 Task: Open Card Card0000000234 in Board Board0000000059 in Workspace WS0000000020 in Trello. Add Member Email0000000078 to Card Card0000000234 in Board Board0000000059 in Workspace WS0000000020 in Trello. Add Blue Label titled Label0000000234 to Card Card0000000234 in Board Board0000000059 in Workspace WS0000000020 in Trello. Add Checklist CL0000000234 to Card Card0000000234 in Board Board0000000059 in Workspace WS0000000020 in Trello. Add Dates with Start Date as Sep 01 2023 and Due Date as Sep 30 2023 to Card Card0000000234 in Board Board0000000059 in Workspace WS0000000020 in Trello
Action: Mouse moved to (528, 564)
Screenshot: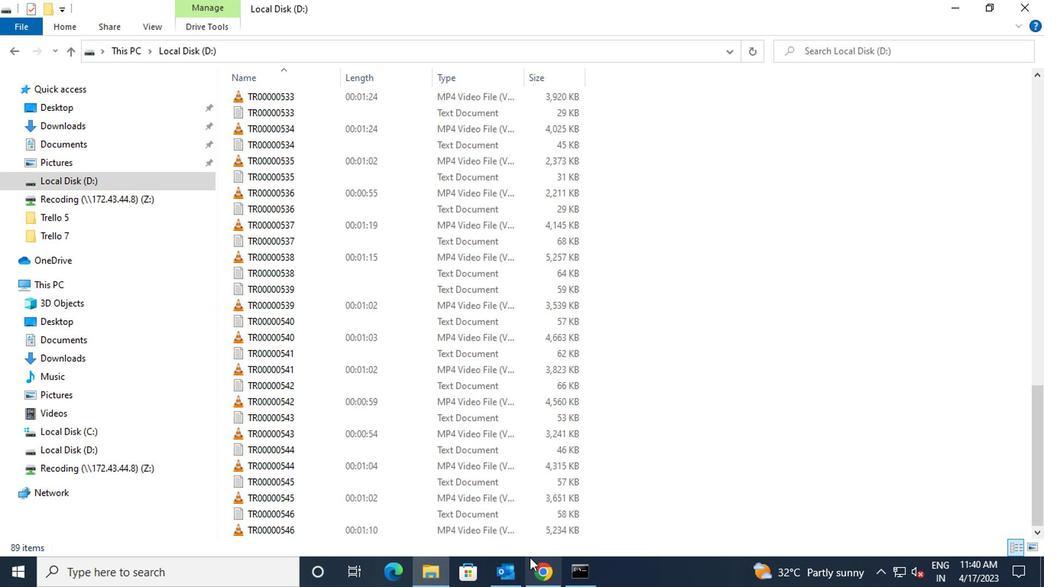 
Action: Mouse pressed left at (528, 564)
Screenshot: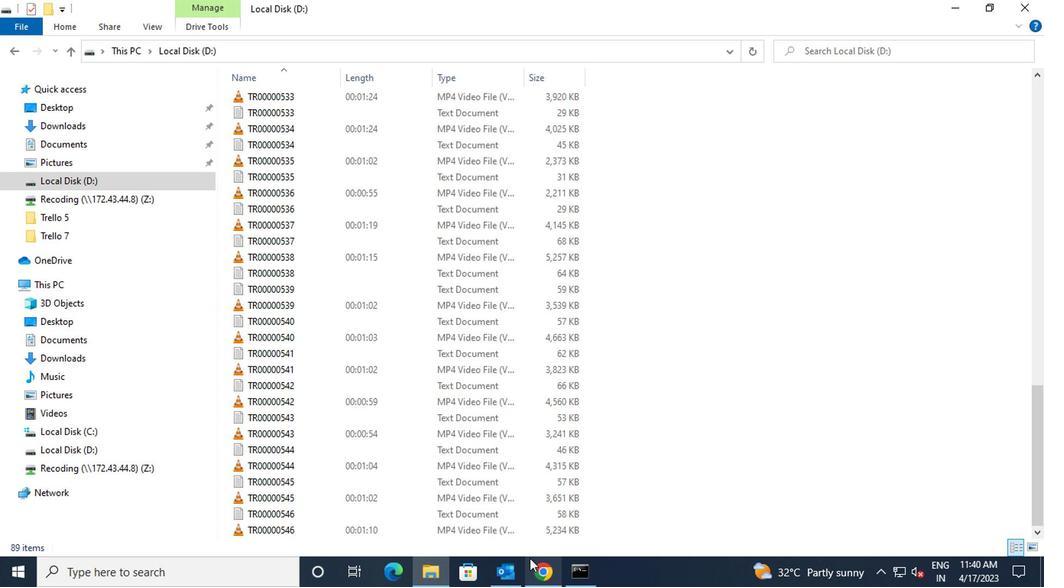 
Action: Mouse moved to (313, 286)
Screenshot: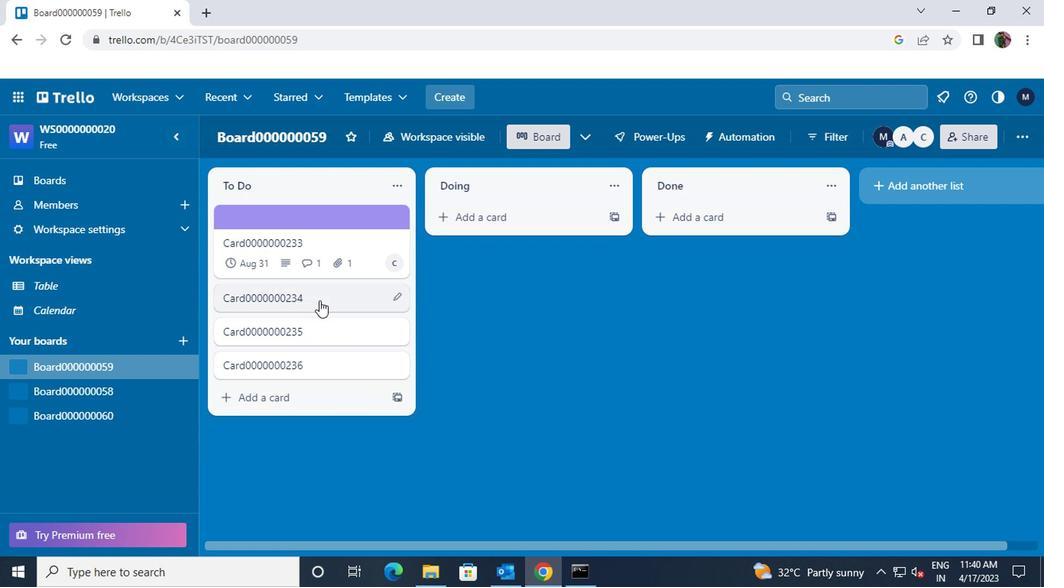 
Action: Mouse pressed left at (313, 286)
Screenshot: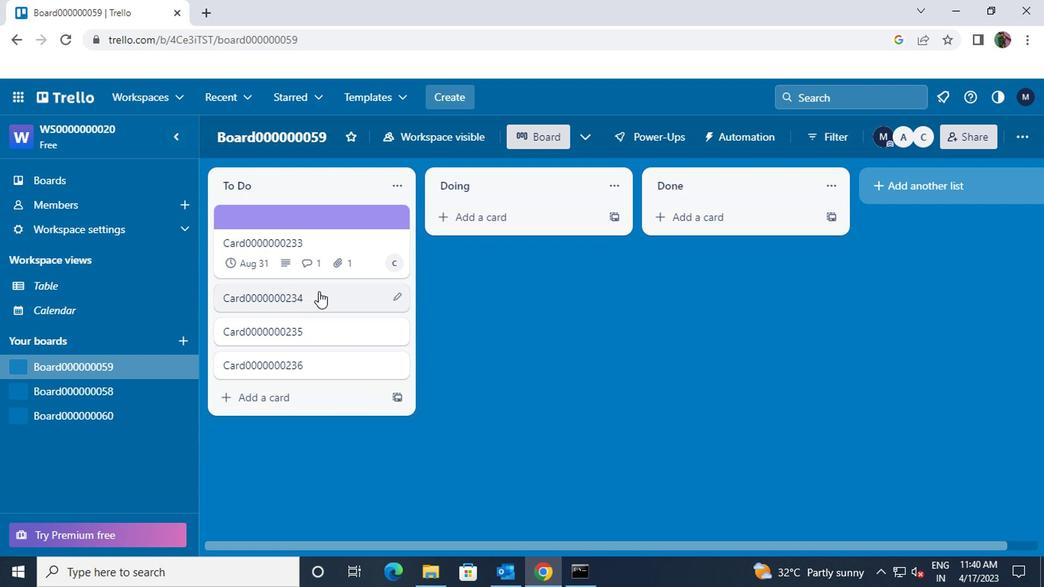 
Action: Mouse moved to (681, 210)
Screenshot: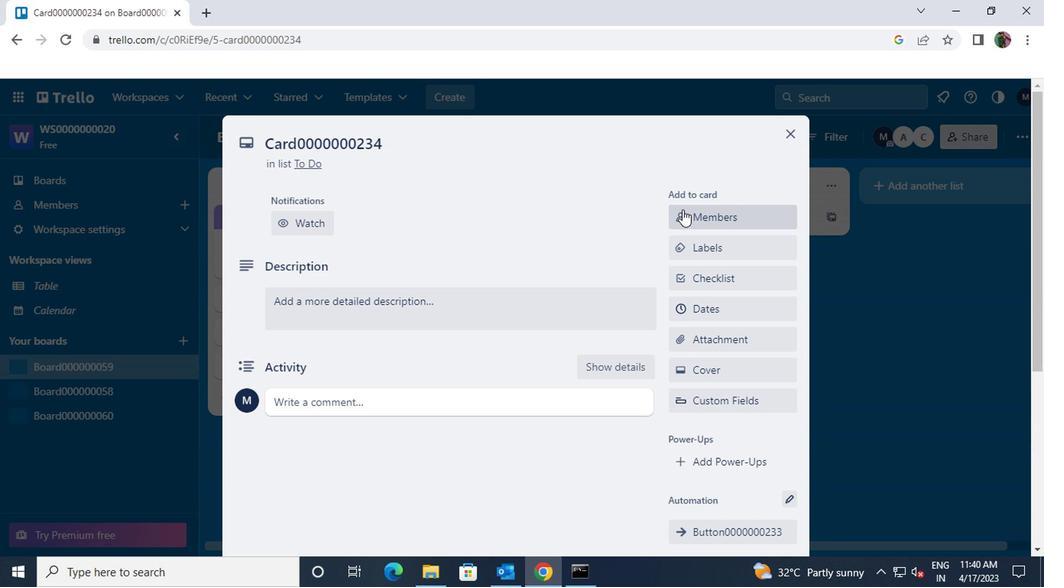 
Action: Mouse pressed left at (681, 210)
Screenshot: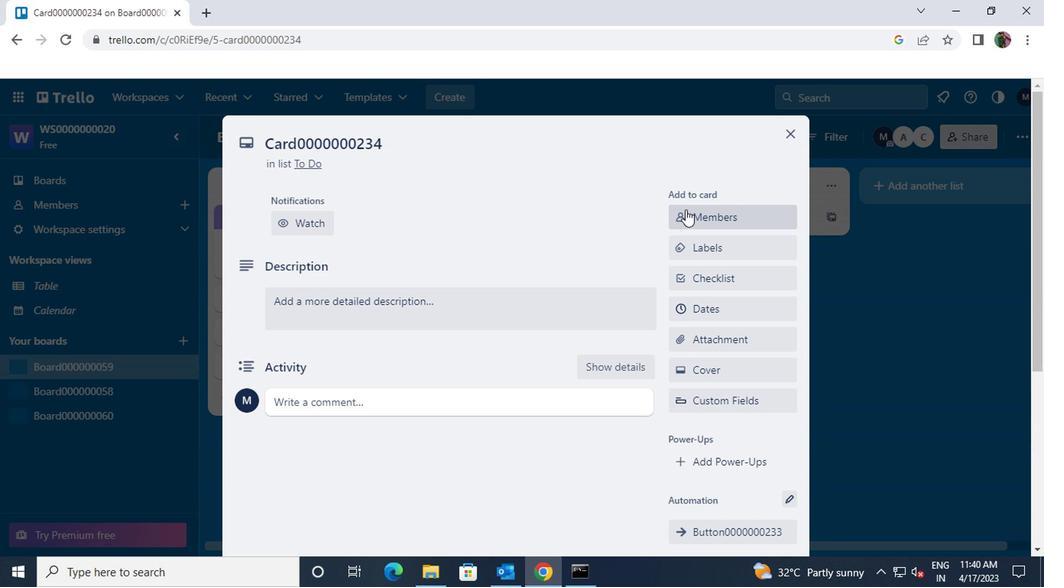 
Action: Key pressed ayus98111<Key.shift><Key.shift><Key.shift><Key.shift><Key.shift><Key.shift>@GMAIL.COM
Screenshot: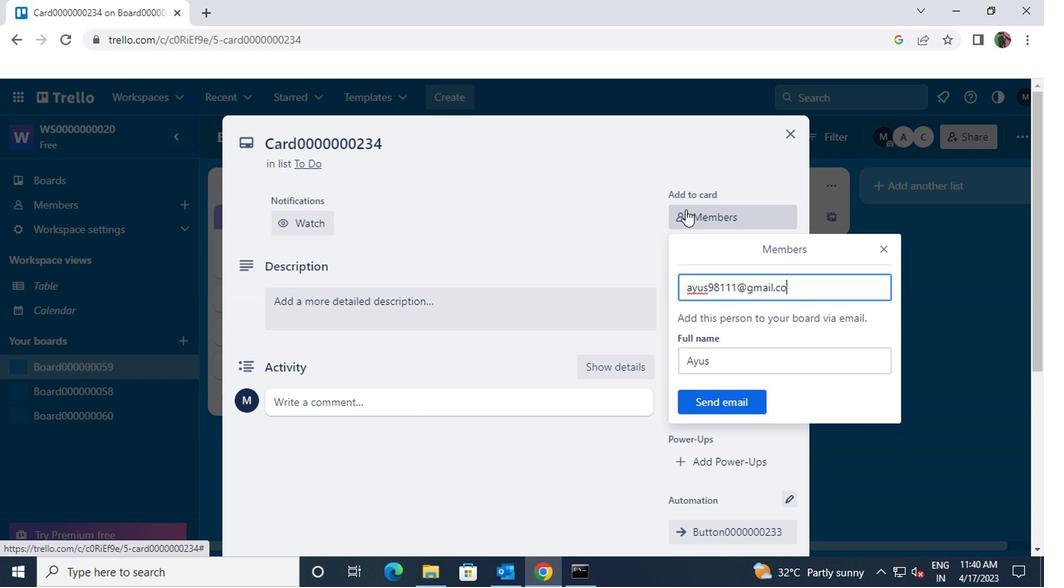
Action: Mouse moved to (728, 397)
Screenshot: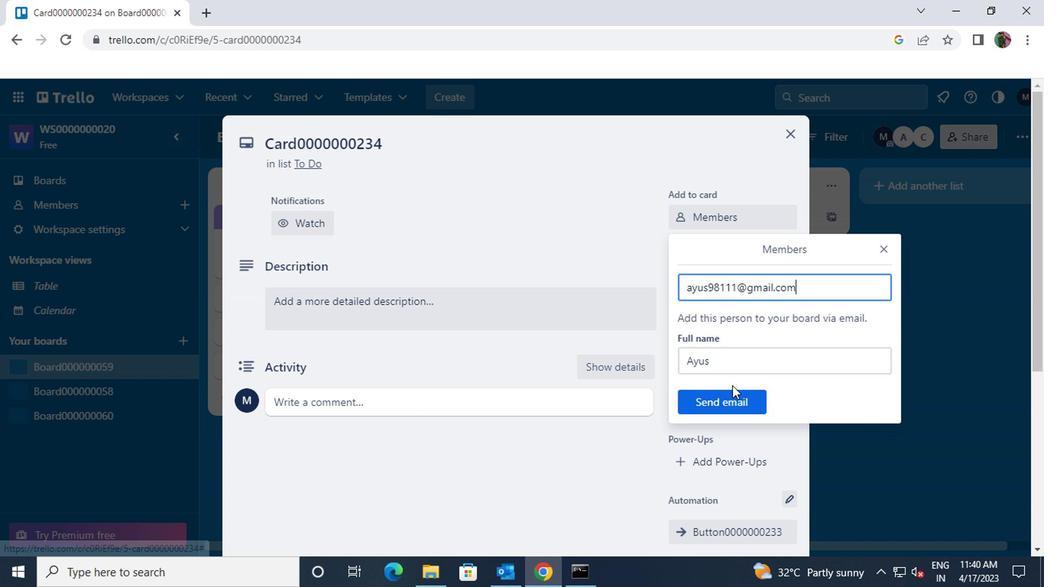 
Action: Mouse pressed left at (728, 397)
Screenshot: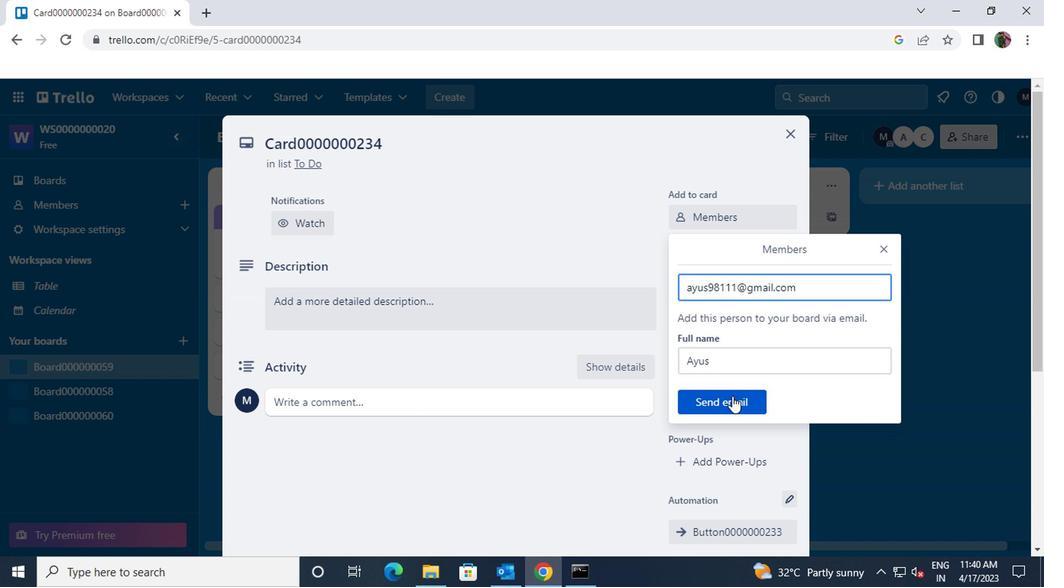 
Action: Mouse moved to (732, 247)
Screenshot: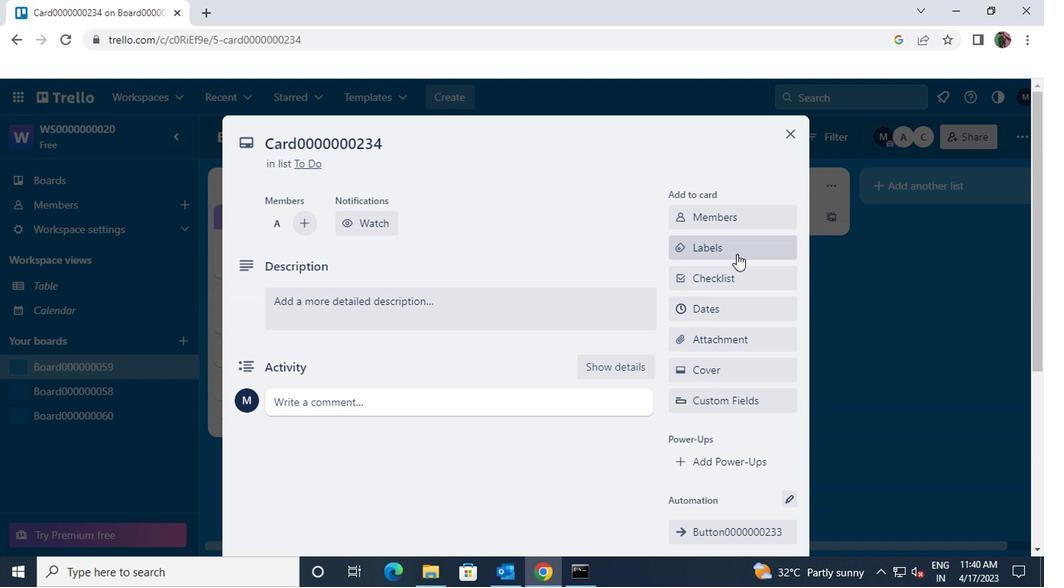 
Action: Mouse pressed left at (732, 247)
Screenshot: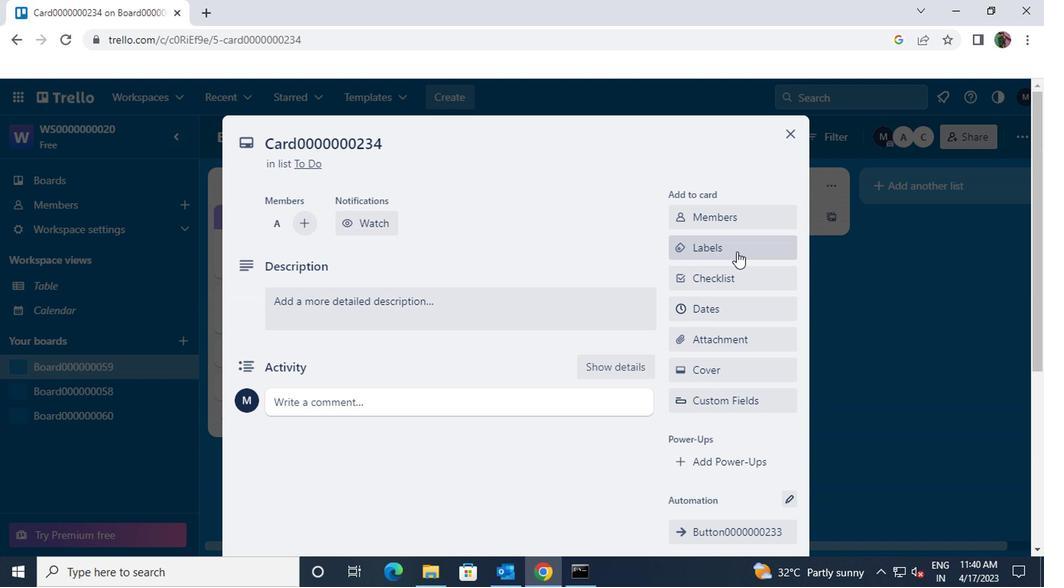 
Action: Mouse moved to (764, 399)
Screenshot: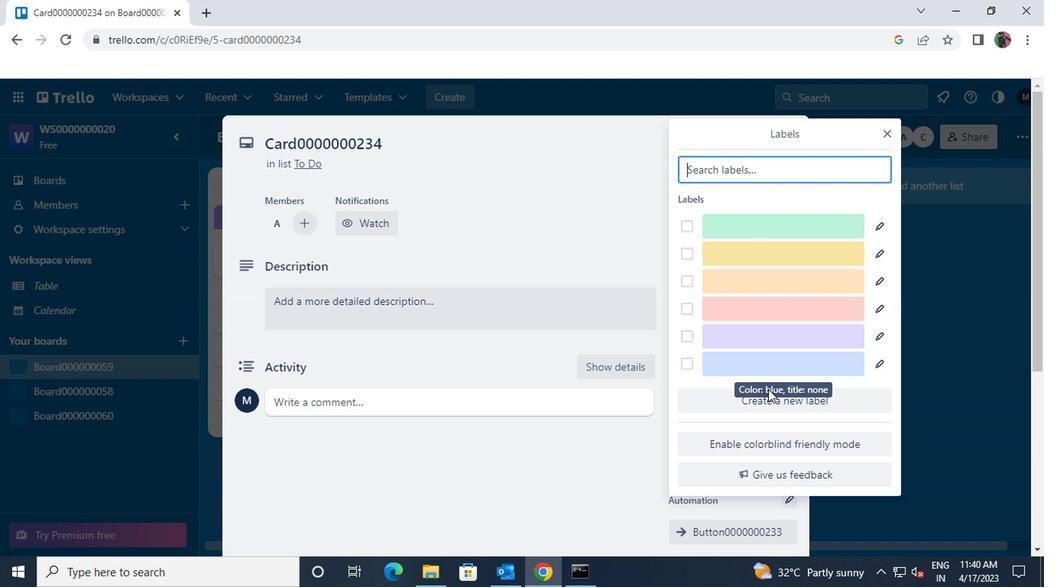 
Action: Mouse pressed left at (764, 399)
Screenshot: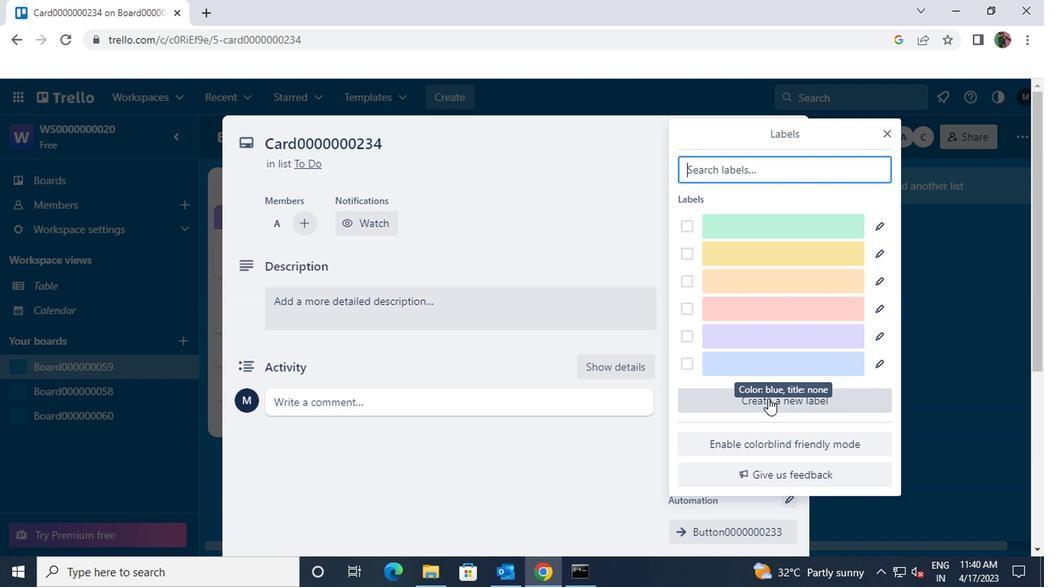 
Action: Mouse moved to (739, 271)
Screenshot: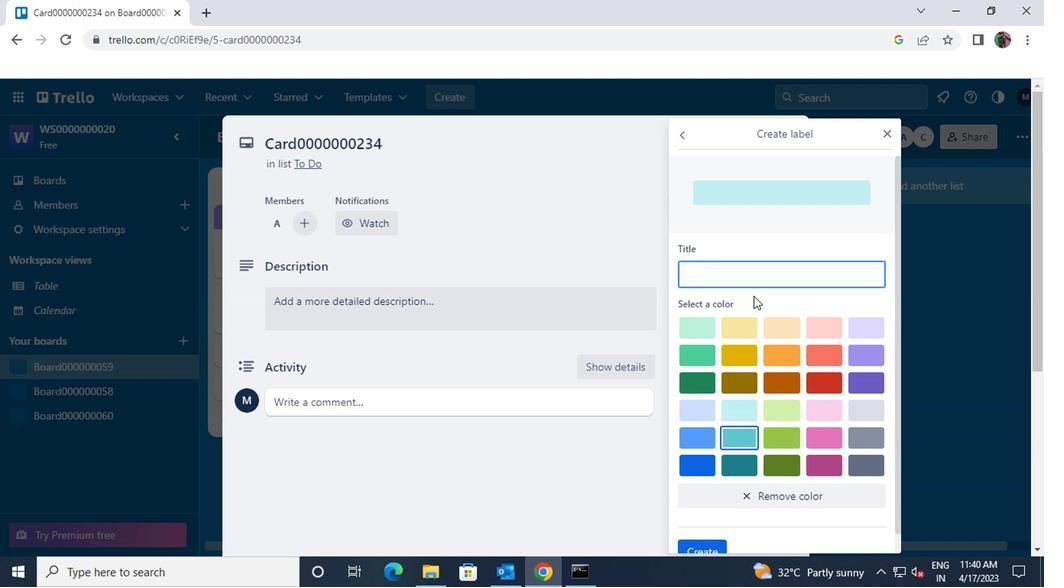 
Action: Mouse pressed left at (739, 271)
Screenshot: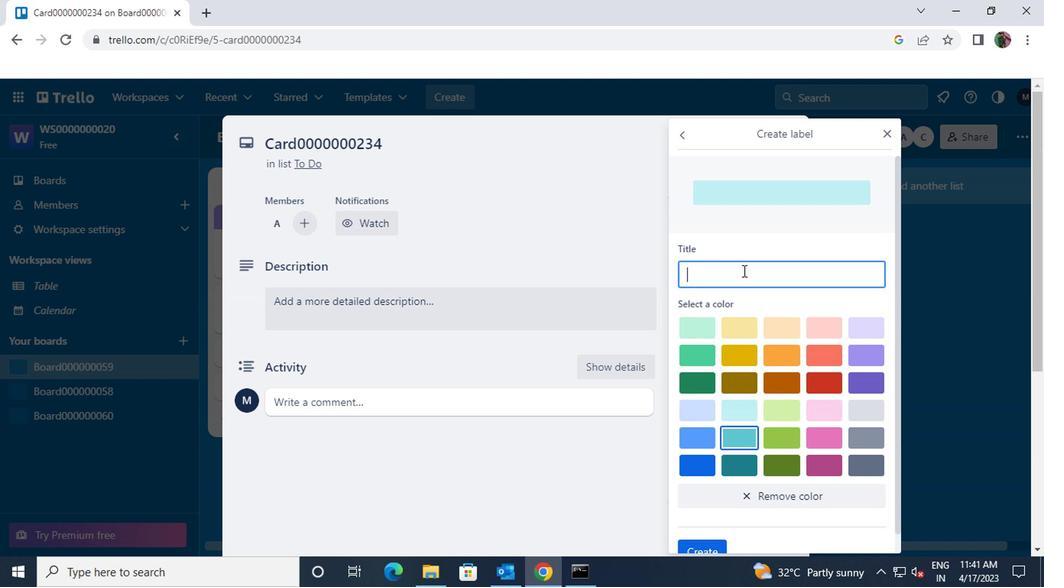 
Action: Key pressed <Key.shift>LABEL0000000234
Screenshot: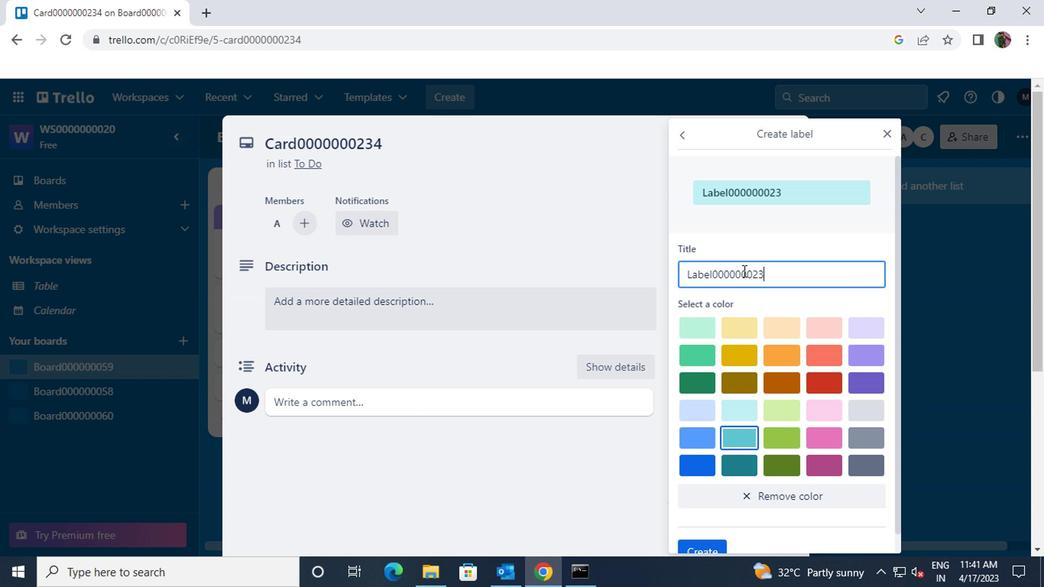 
Action: Mouse moved to (698, 474)
Screenshot: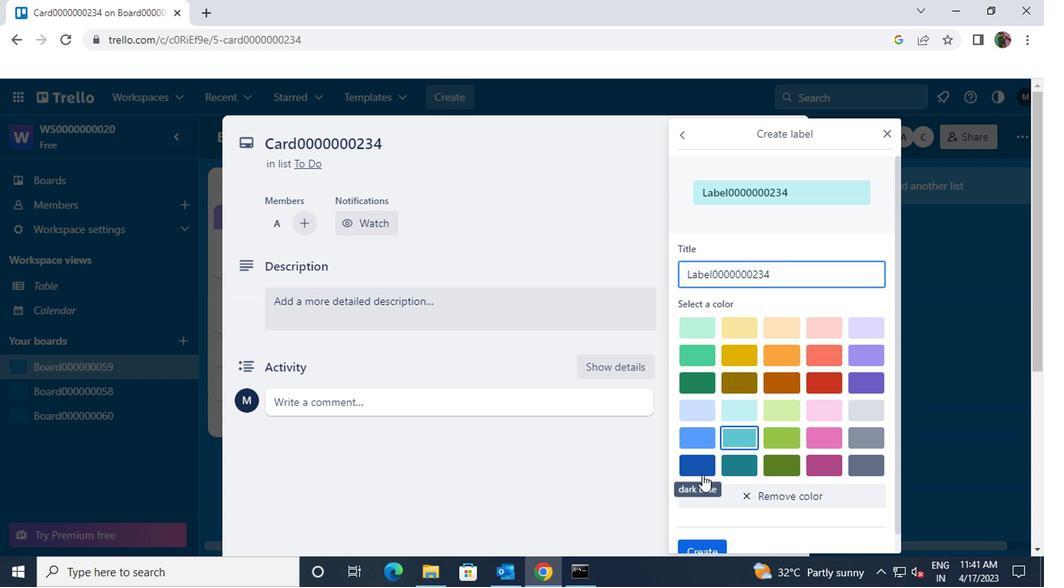 
Action: Mouse pressed left at (698, 474)
Screenshot: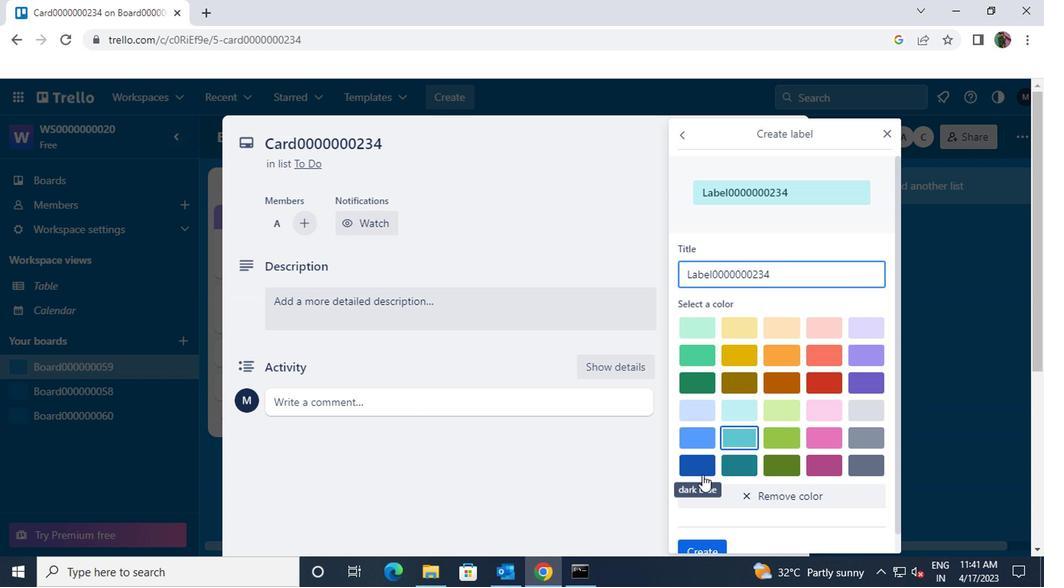 
Action: Mouse moved to (698, 472)
Screenshot: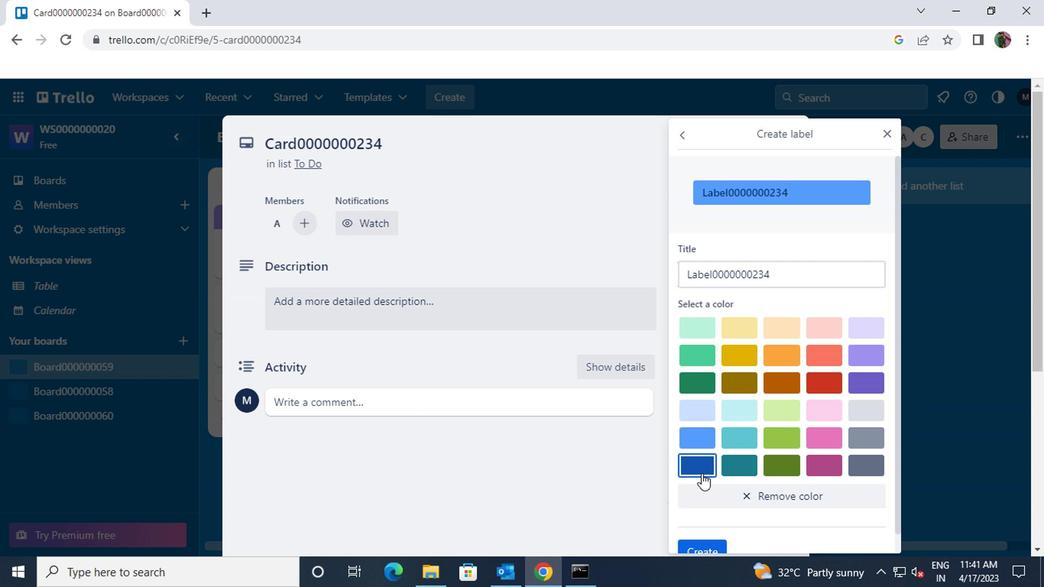 
Action: Mouse scrolled (698, 471) with delta (0, -1)
Screenshot: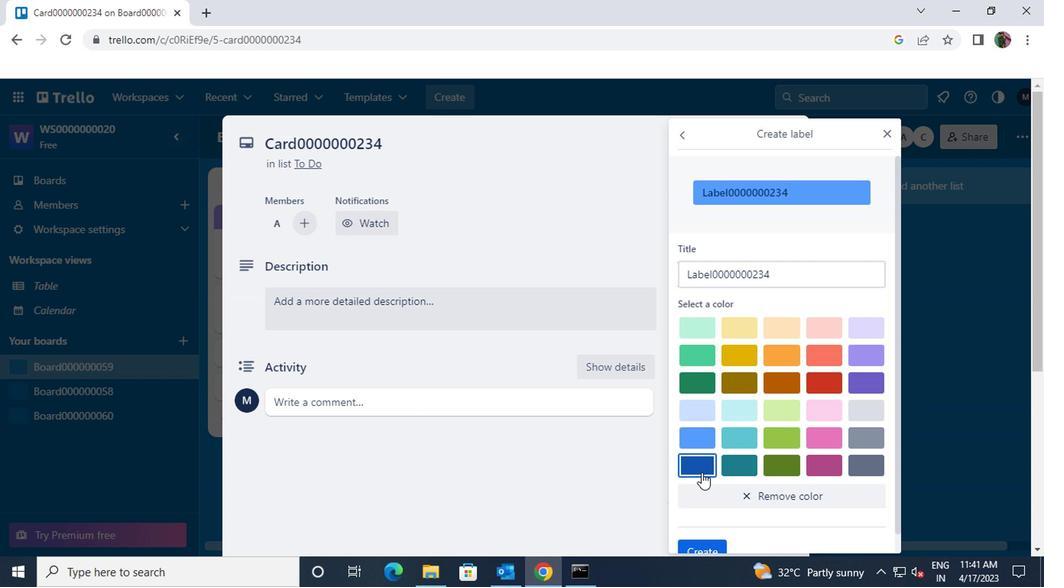 
Action: Mouse moved to (698, 471)
Screenshot: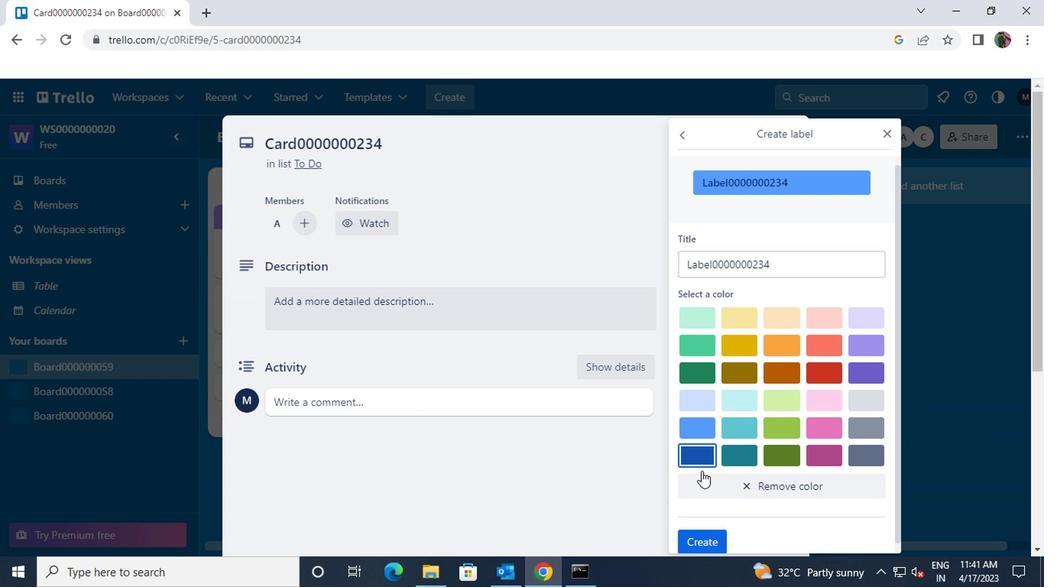 
Action: Mouse scrolled (698, 471) with delta (0, 0)
Screenshot: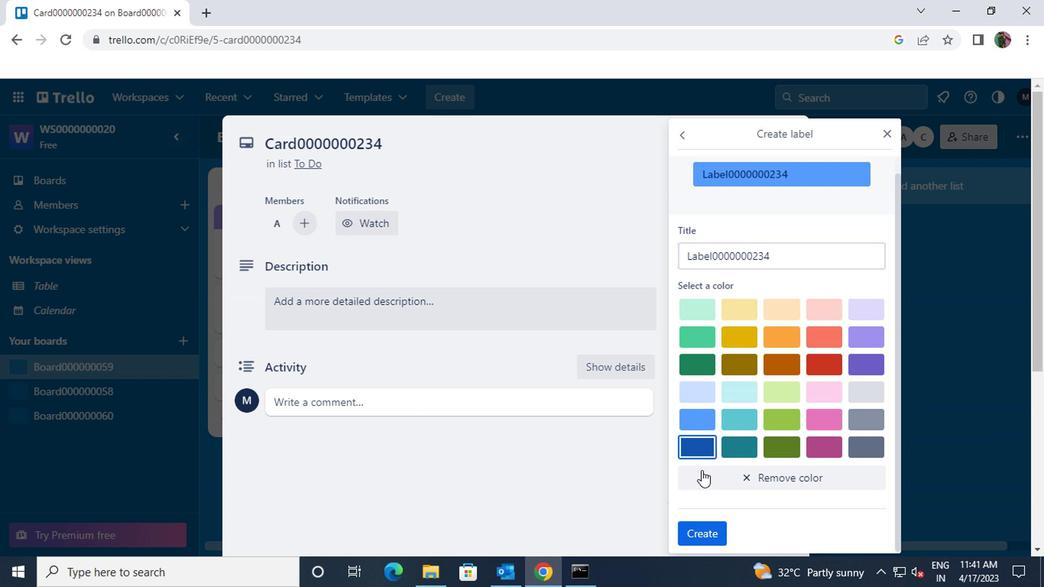 
Action: Mouse moved to (695, 531)
Screenshot: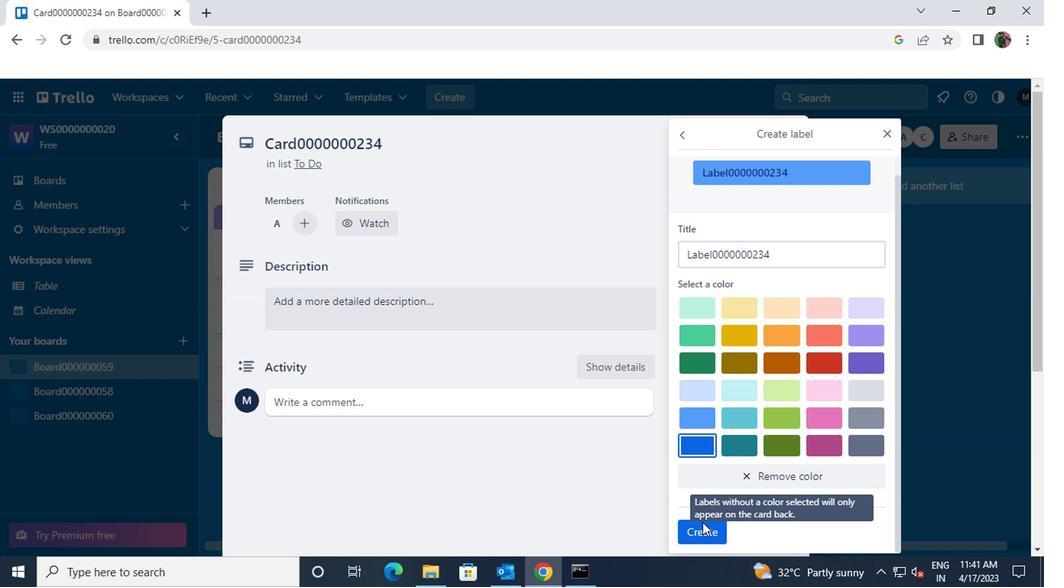 
Action: Mouse pressed left at (695, 531)
Screenshot: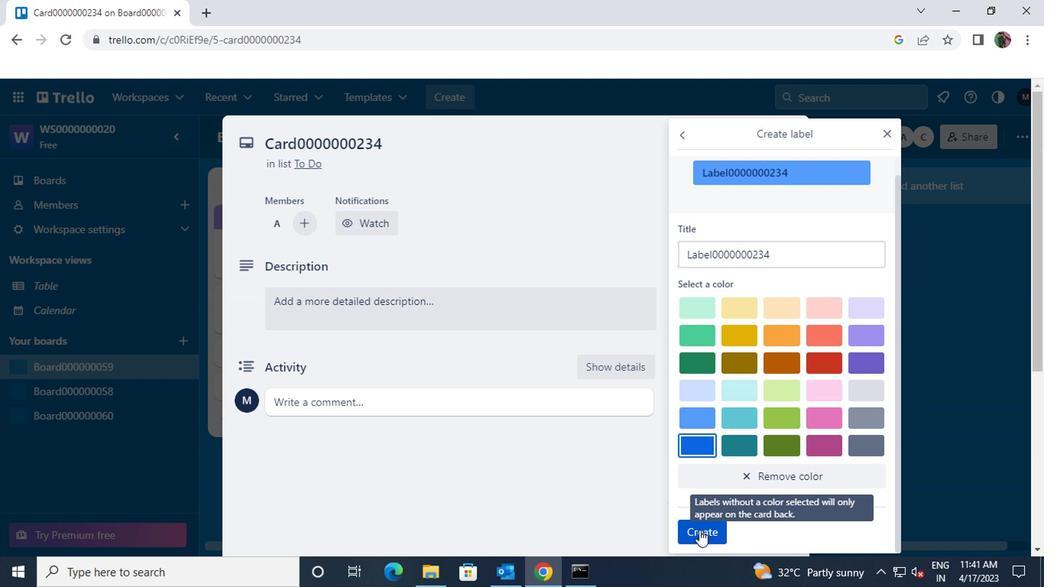 
Action: Mouse moved to (774, 471)
Screenshot: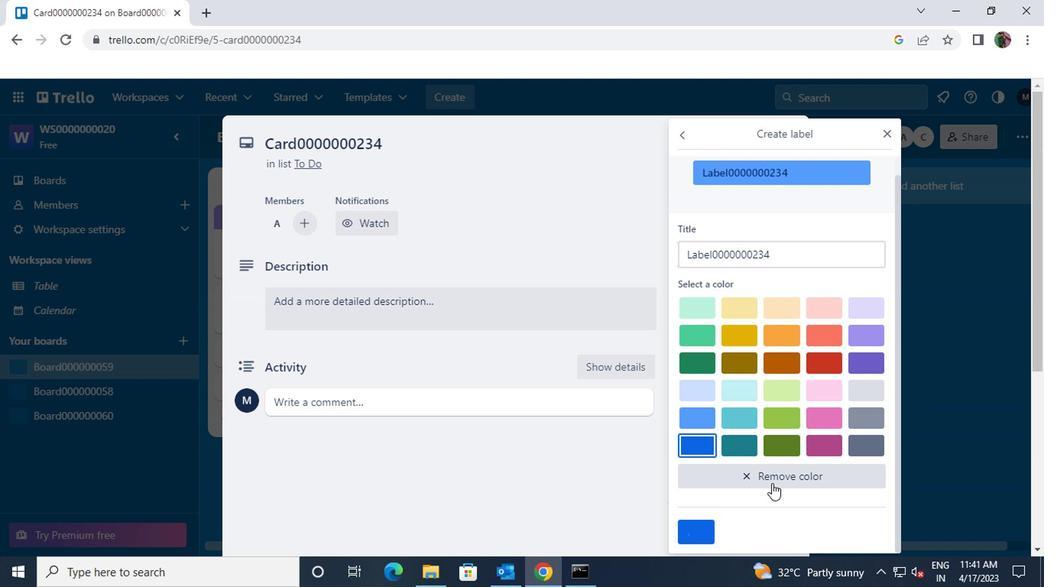 
Action: Mouse scrolled (774, 472) with delta (0, 1)
Screenshot: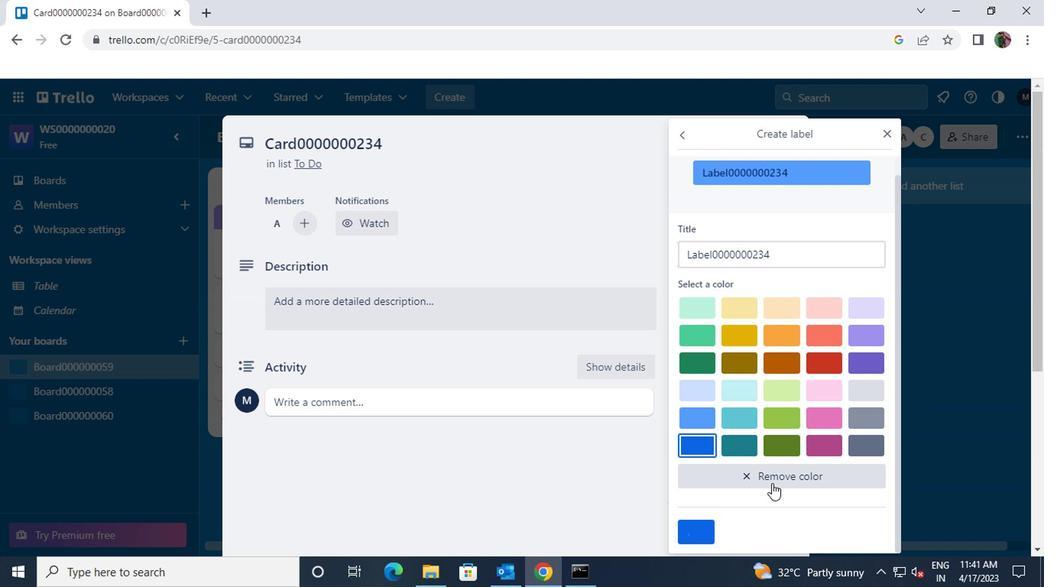 
Action: Mouse moved to (776, 468)
Screenshot: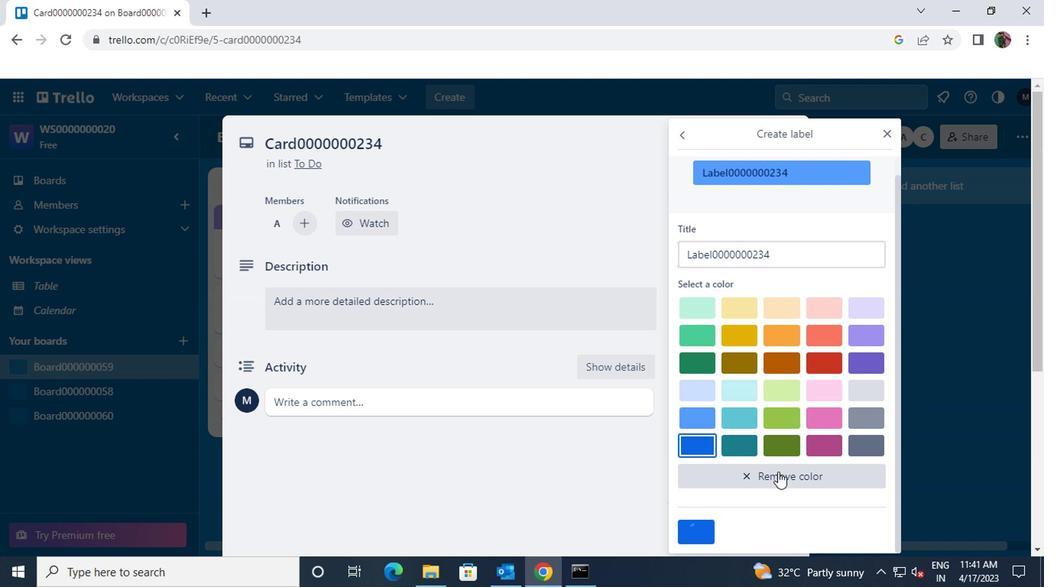 
Action: Mouse scrolled (776, 469) with delta (0, 0)
Screenshot: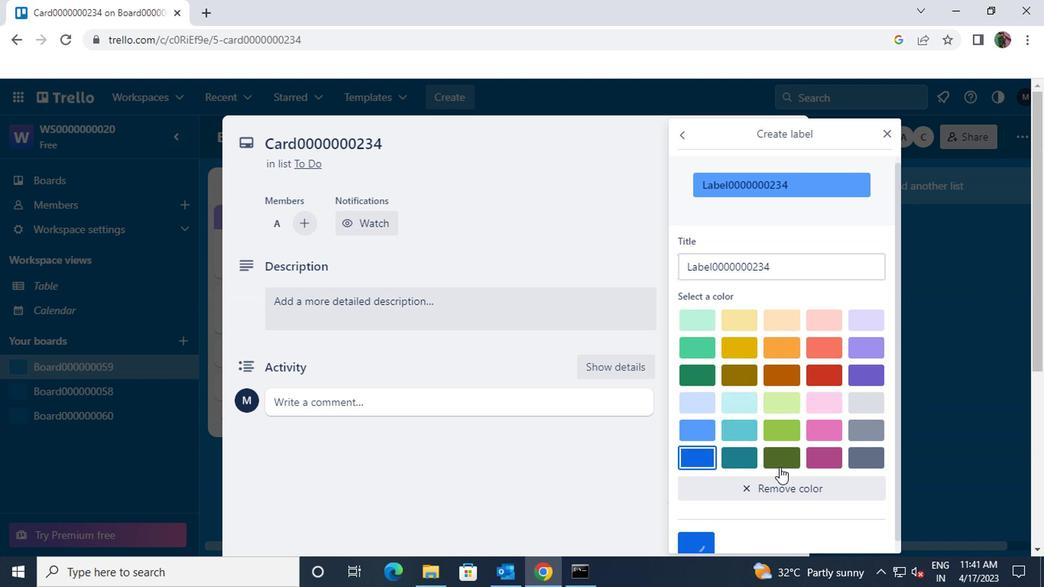 
Action: Mouse moved to (776, 467)
Screenshot: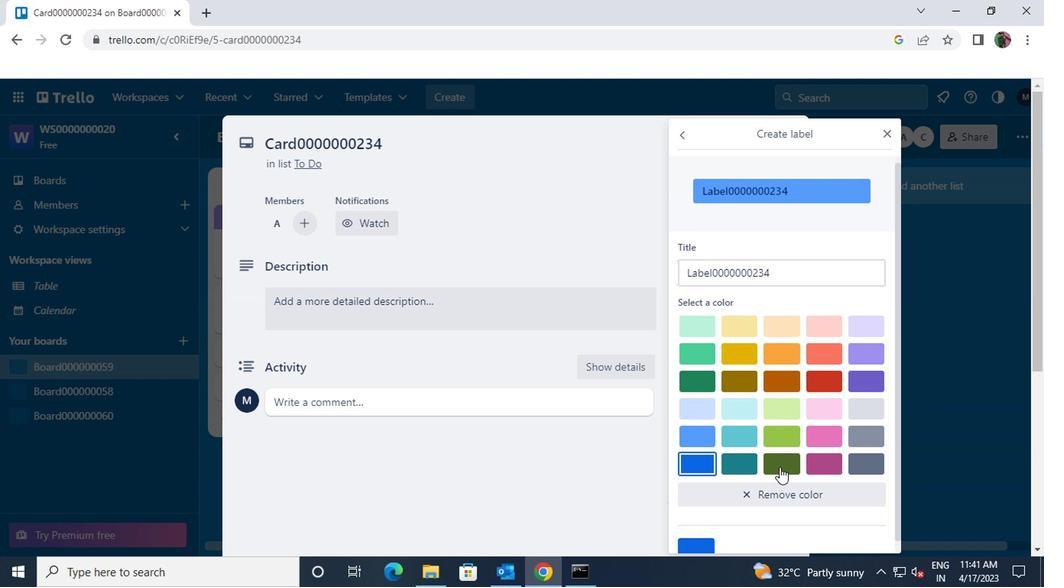 
Action: Mouse scrolled (776, 468) with delta (0, 1)
Screenshot: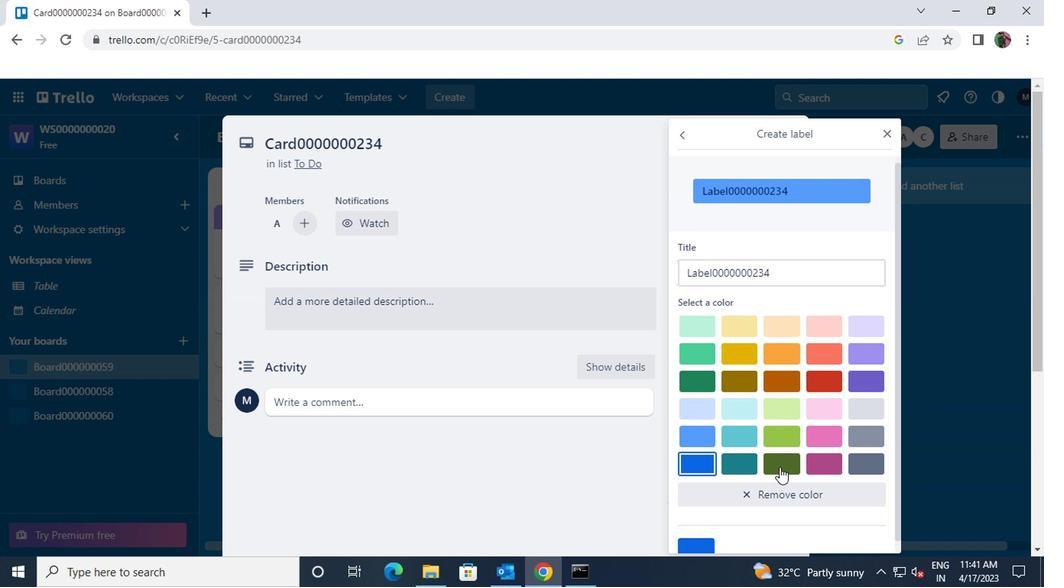 
Action: Mouse moved to (883, 133)
Screenshot: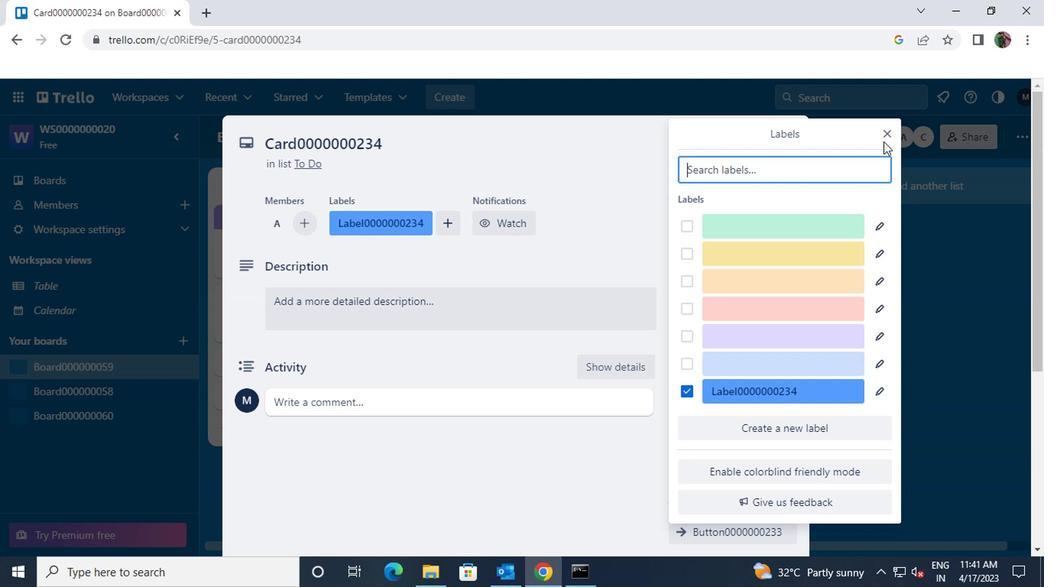 
Action: Mouse pressed left at (883, 133)
Screenshot: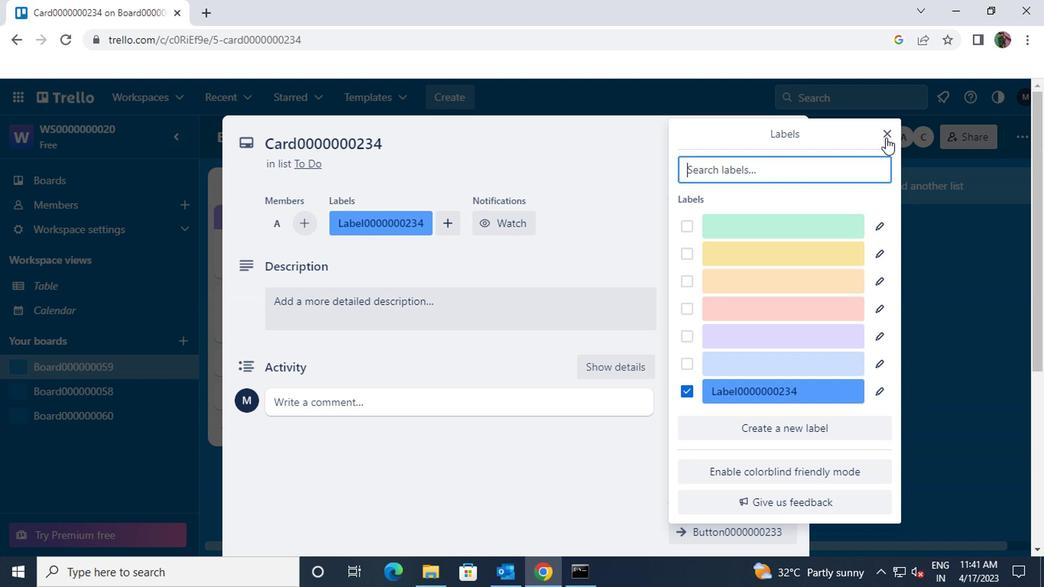 
Action: Mouse moved to (769, 281)
Screenshot: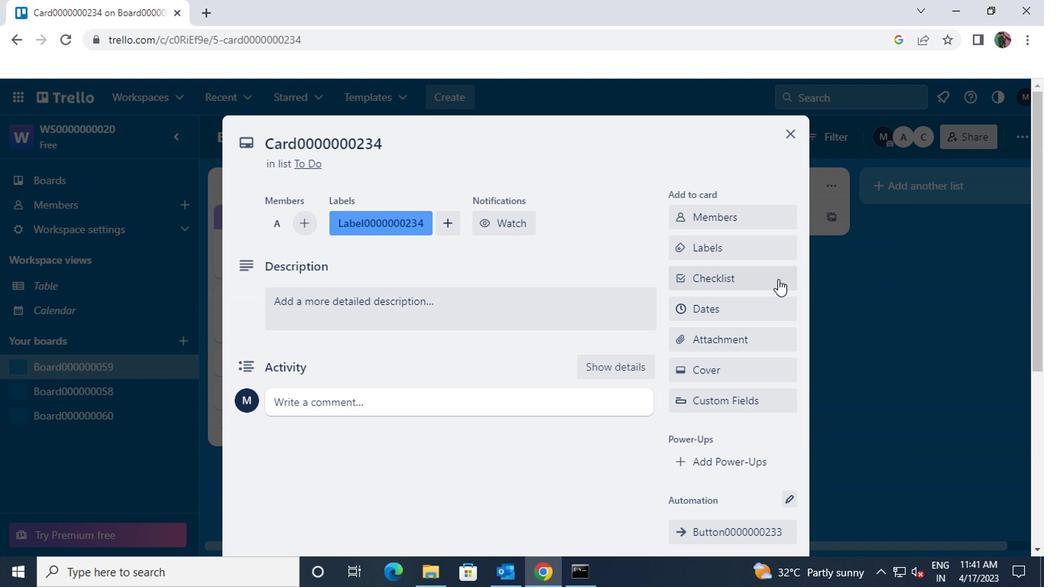 
Action: Mouse pressed left at (769, 281)
Screenshot: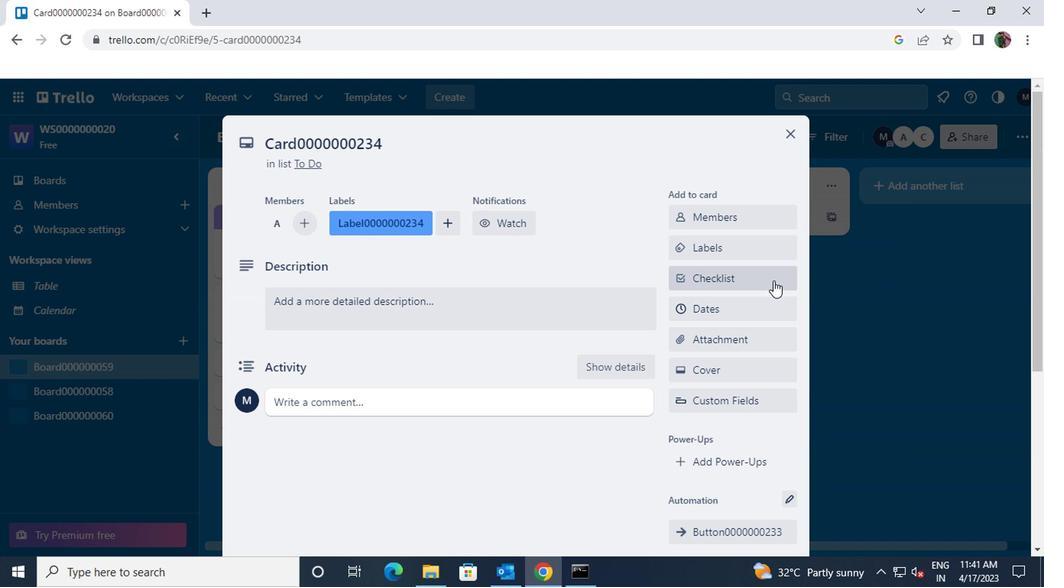 
Action: Key pressed <Key.shift>CL0000000234
Screenshot: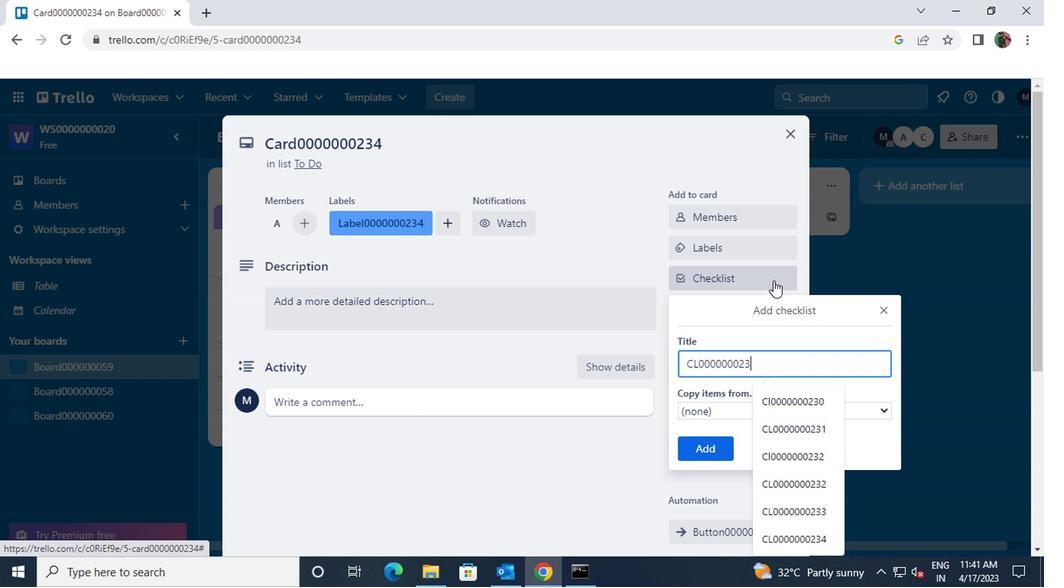 
Action: Mouse moved to (710, 445)
Screenshot: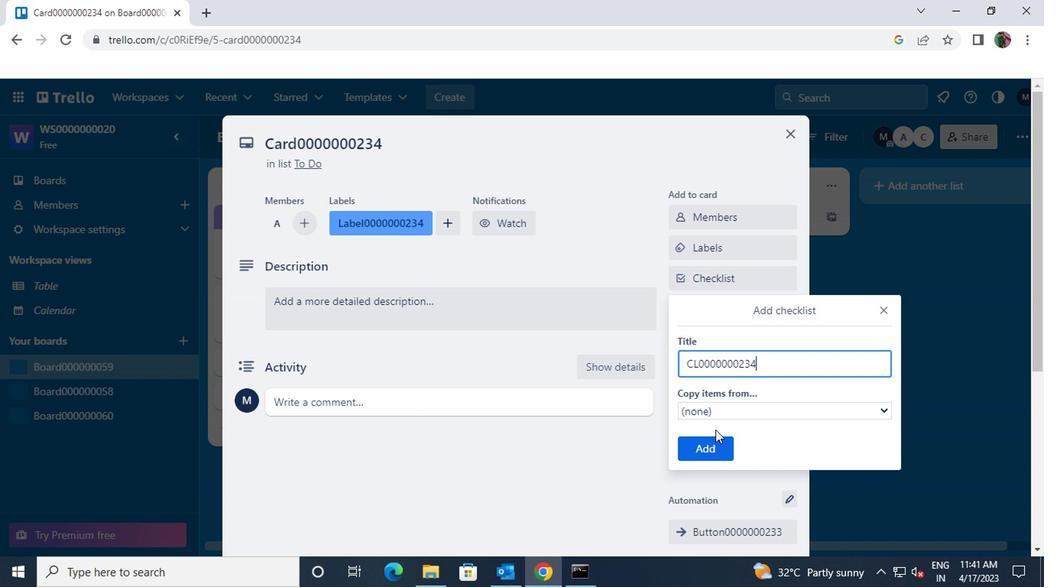 
Action: Mouse pressed left at (710, 445)
Screenshot: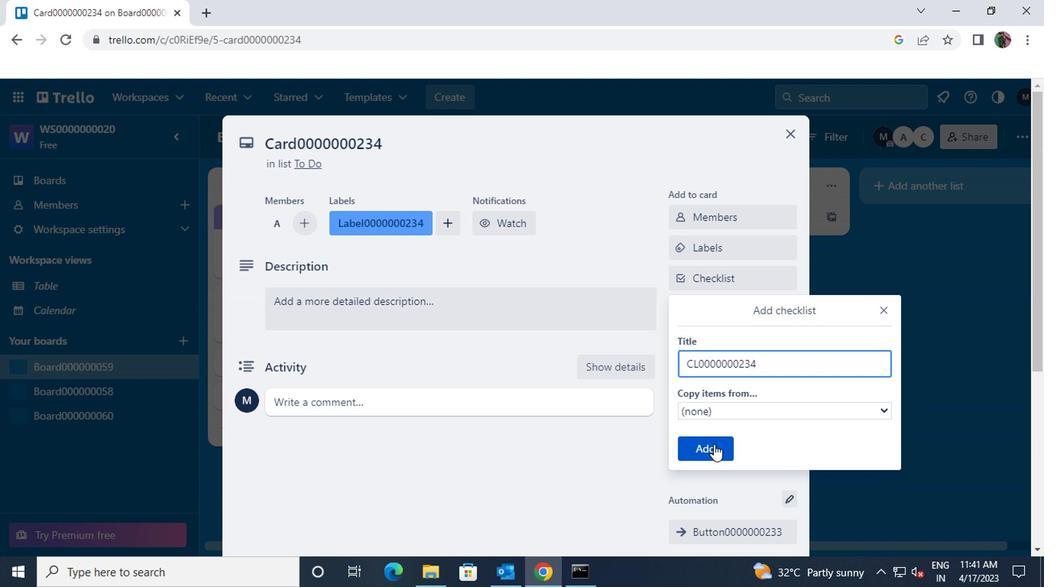
Action: Mouse moved to (705, 308)
Screenshot: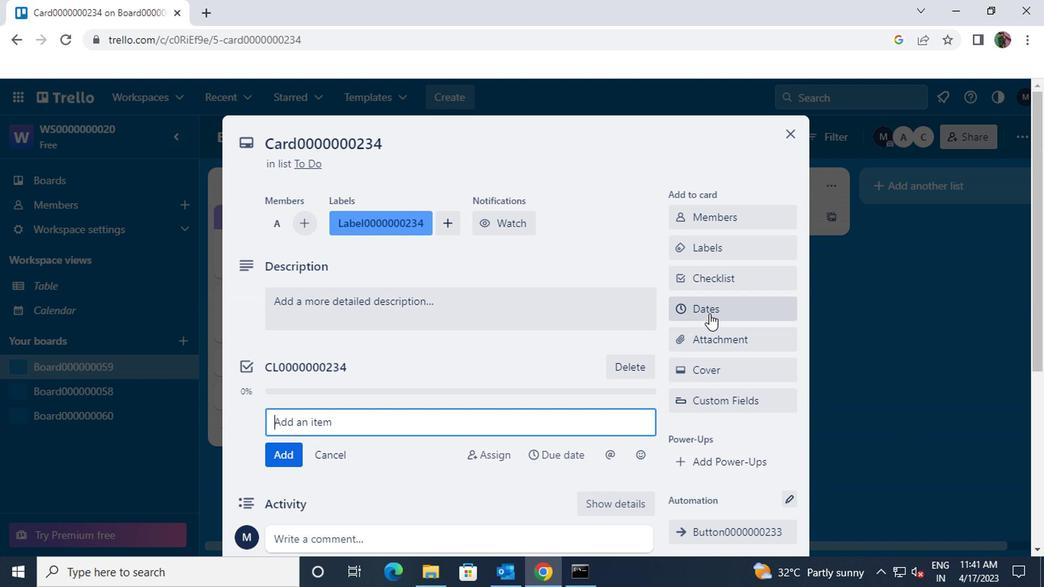 
Action: Mouse pressed left at (705, 308)
Screenshot: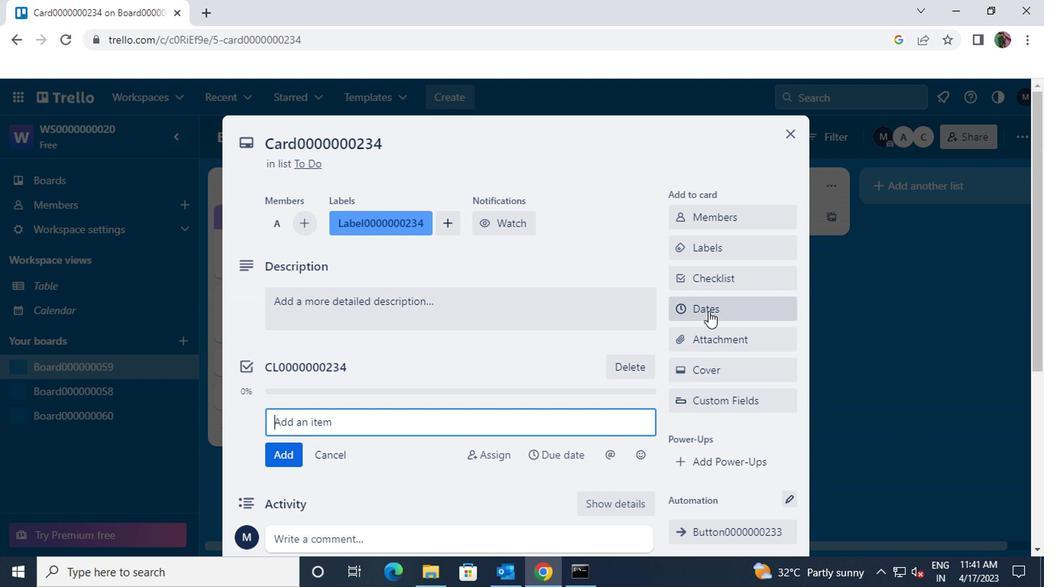 
Action: Mouse moved to (865, 172)
Screenshot: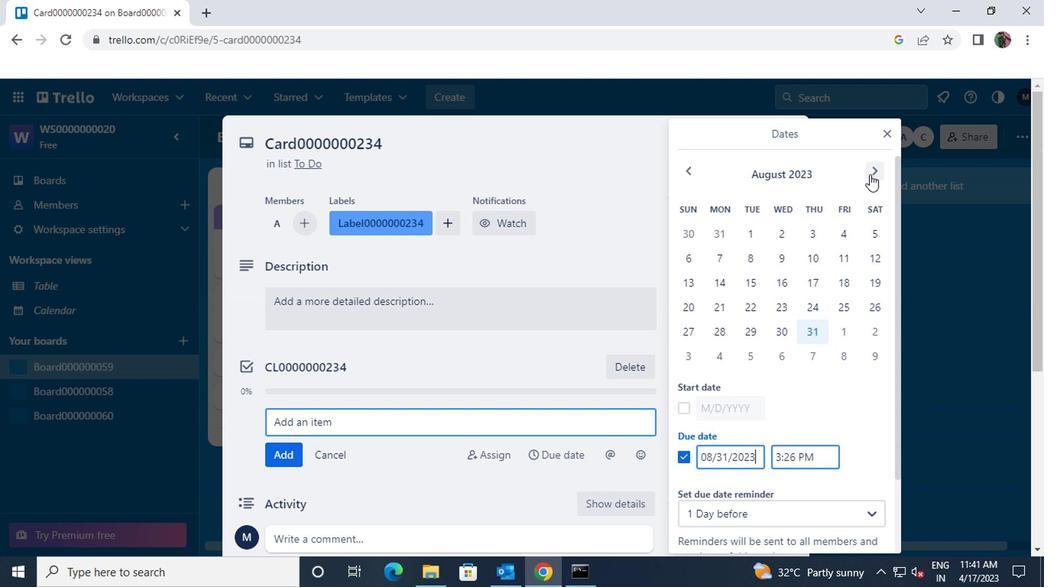
Action: Mouse pressed left at (865, 172)
Screenshot: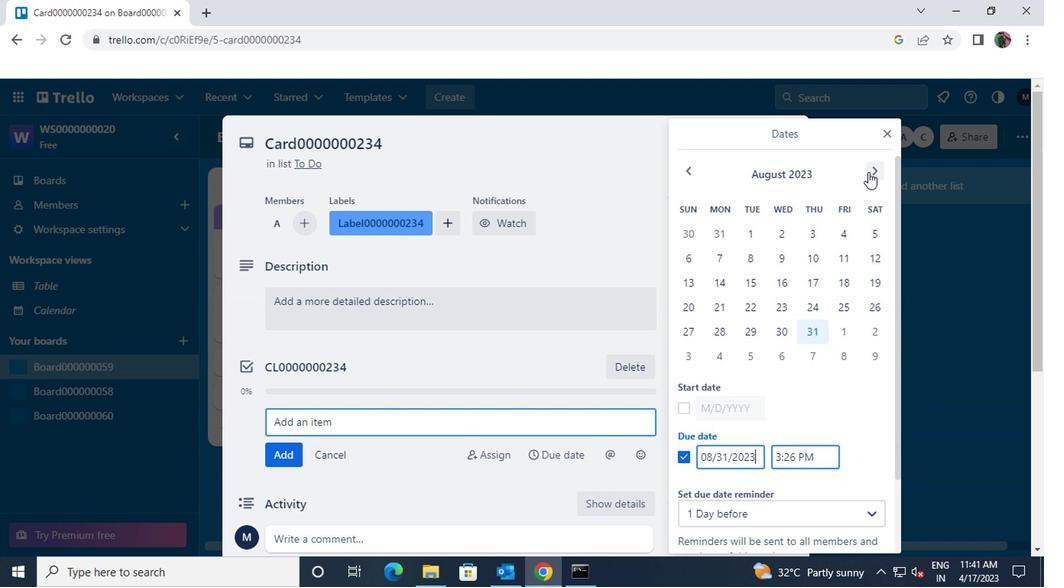 
Action: Mouse moved to (832, 229)
Screenshot: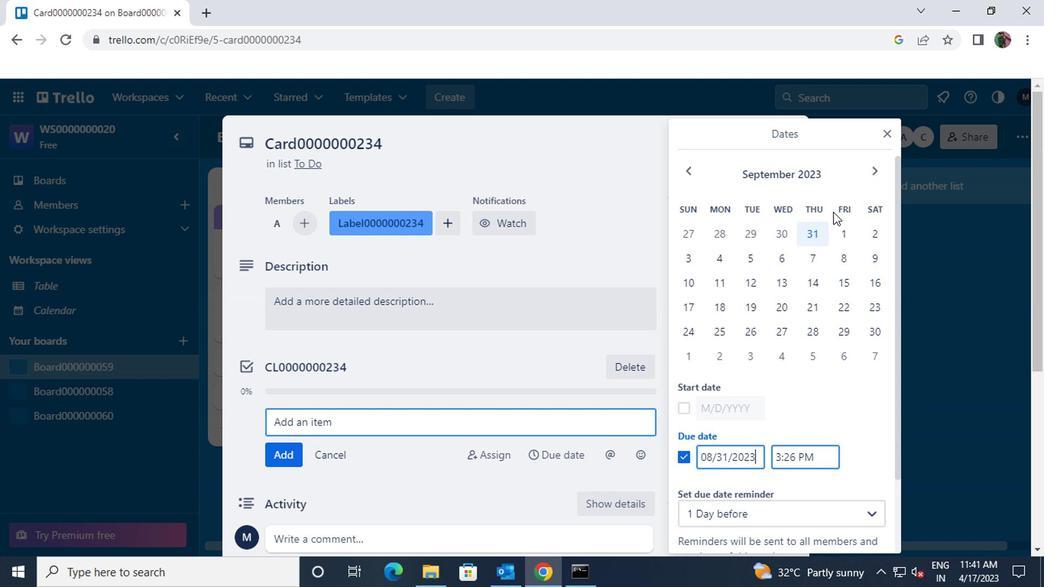 
Action: Mouse pressed left at (832, 229)
Screenshot: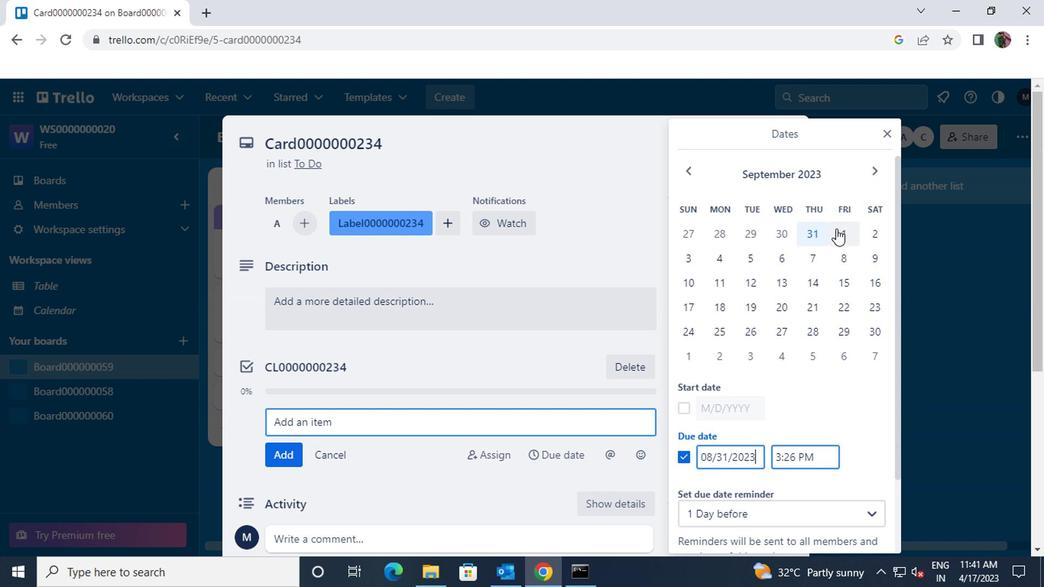 
Action: Mouse moved to (872, 327)
Screenshot: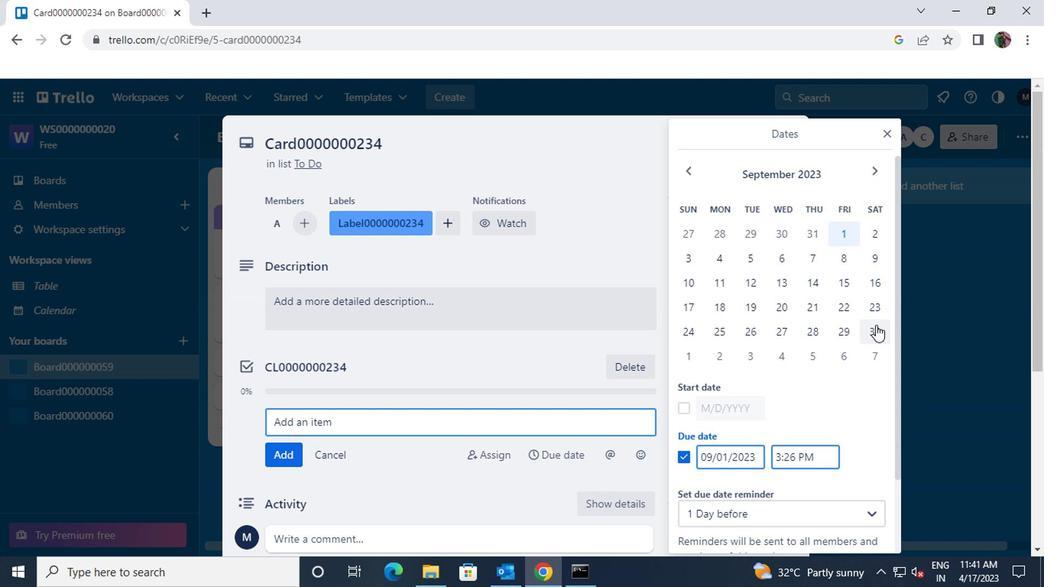 
Action: Mouse pressed left at (872, 327)
Screenshot: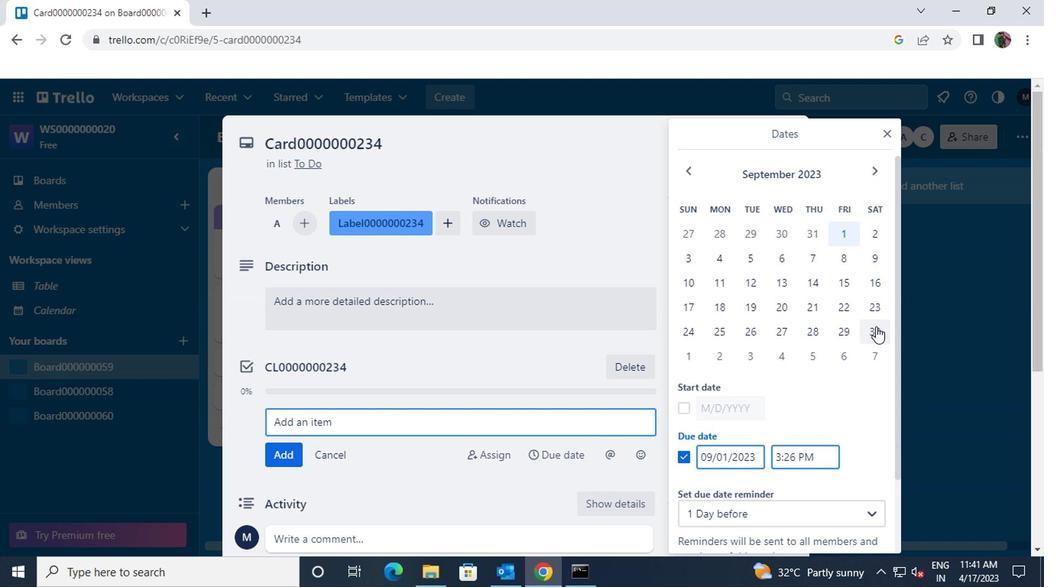 
Action: Mouse moved to (828, 397)
Screenshot: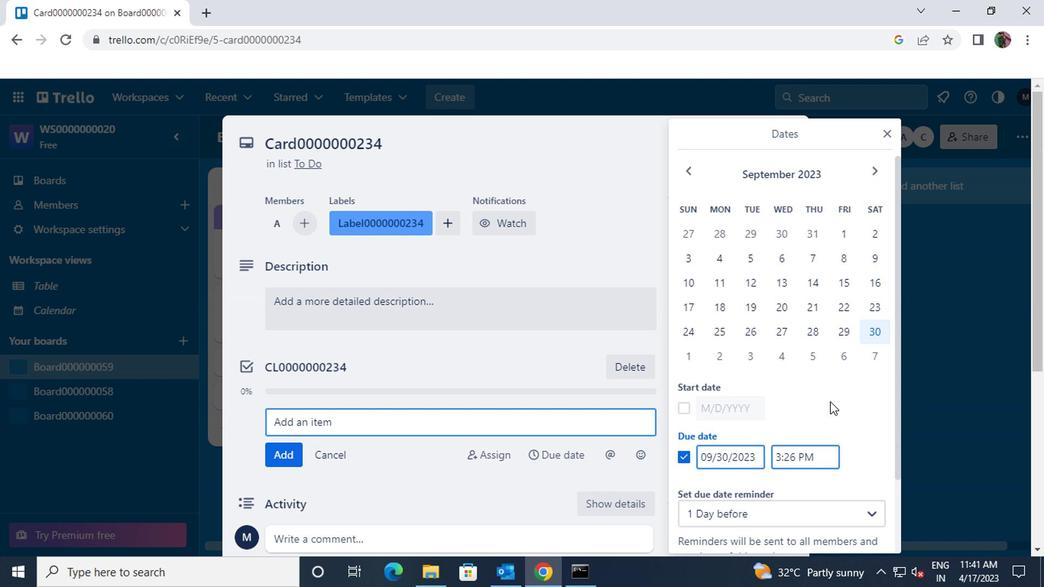 
Action: Mouse scrolled (828, 396) with delta (0, -1)
Screenshot: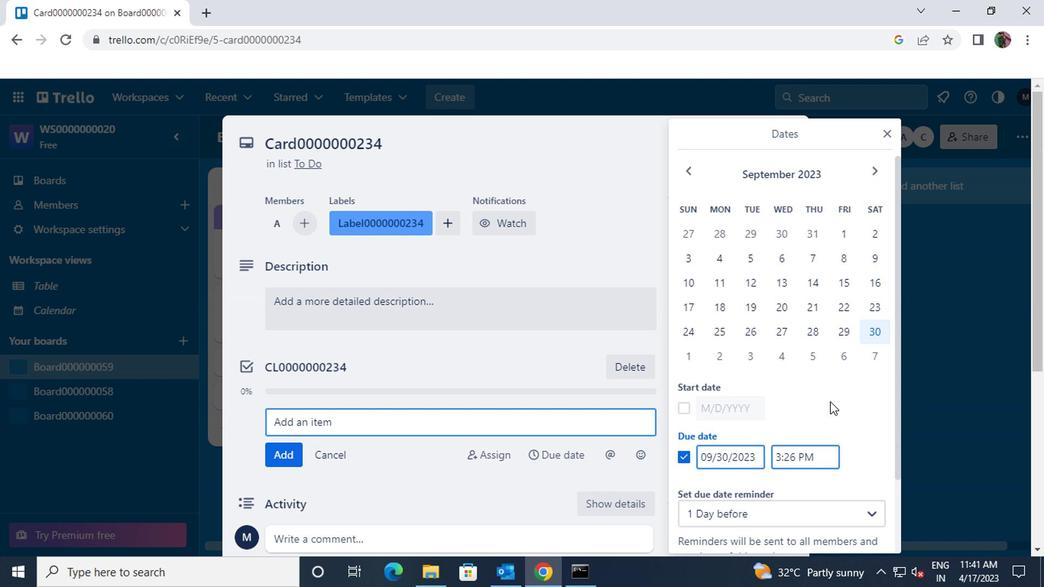 
Action: Mouse moved to (828, 397)
Screenshot: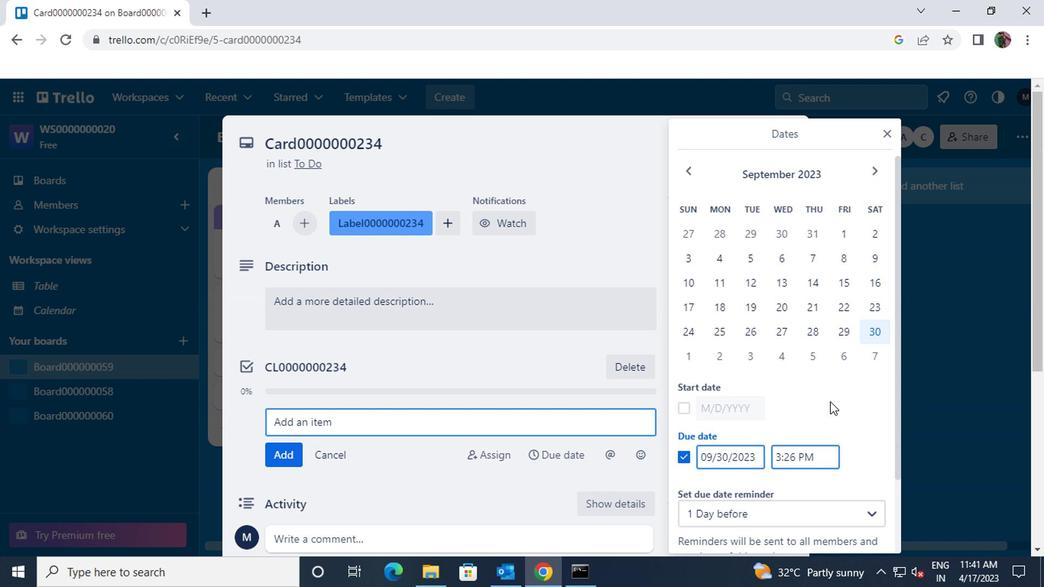
Action: Mouse scrolled (828, 396) with delta (0, -1)
Screenshot: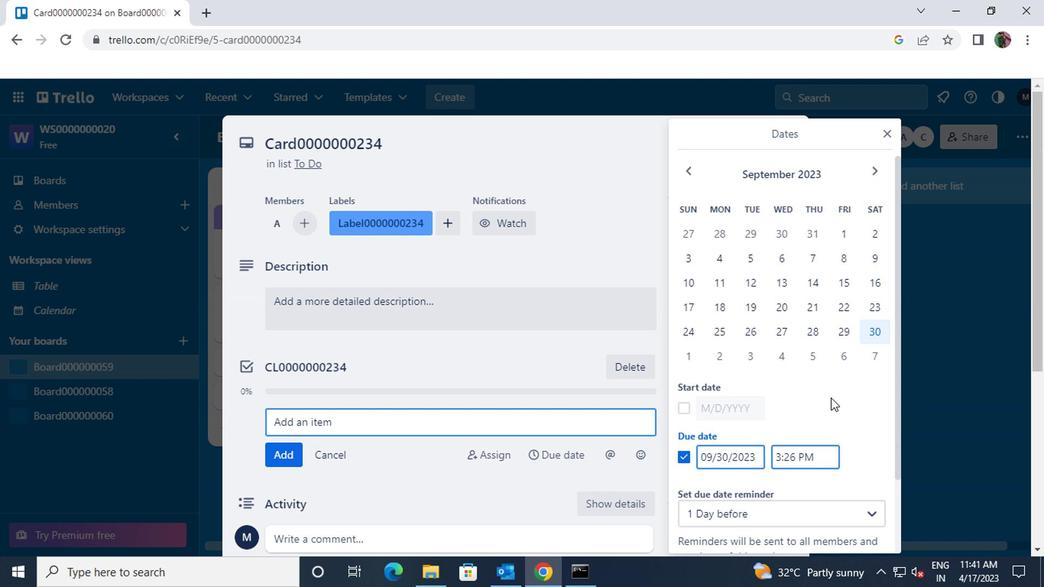 
Action: Mouse moved to (782, 497)
Screenshot: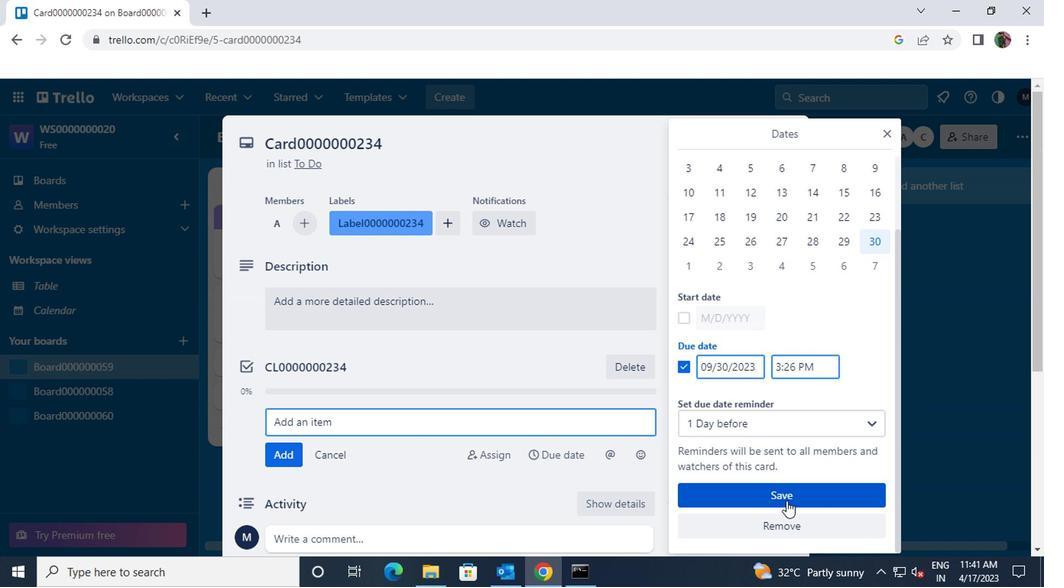 
Action: Mouse pressed left at (782, 497)
Screenshot: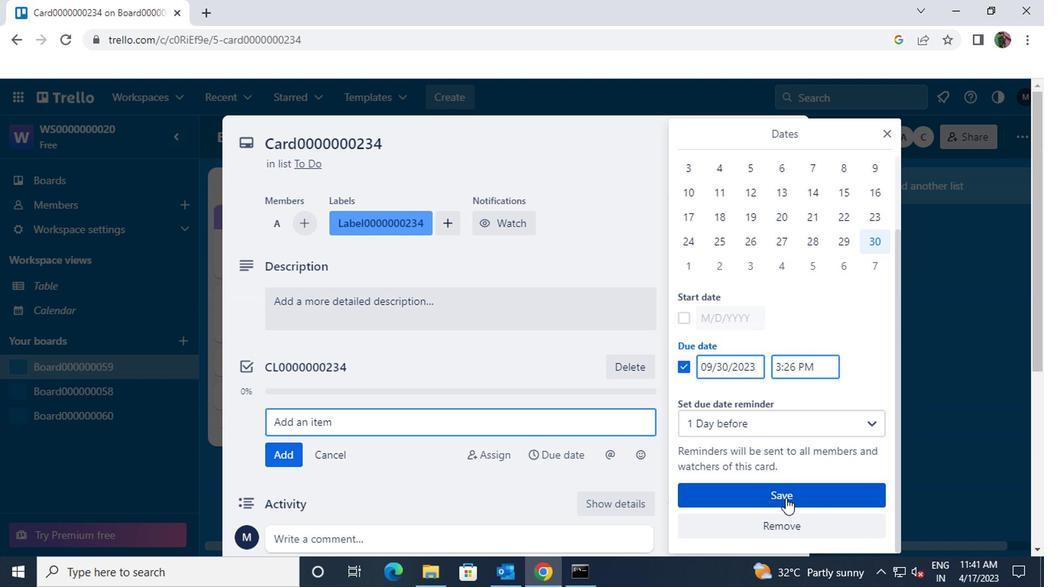 
